 Task: In the Company colgate.com, Log call with description : 'Engaged in a call with a potential client seeking a tailored solution.'; Select call outcome: 'Busy '; Select call Direction: Inbound; Add date: '11 August, 2023' and time 11:00:AM. Logged in from softage.1@softage.net
Action: Mouse moved to (77, 53)
Screenshot: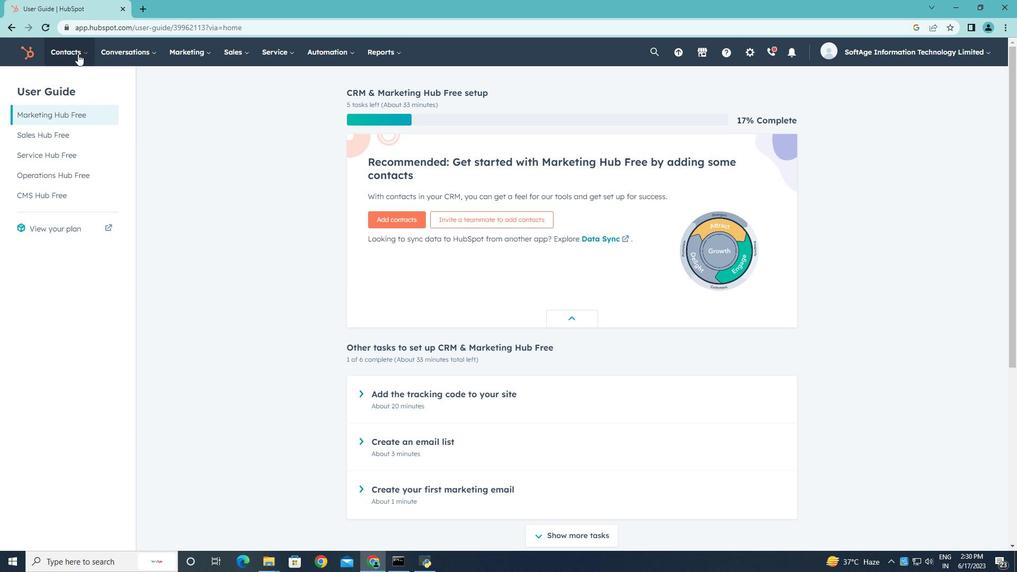 
Action: Mouse pressed left at (77, 53)
Screenshot: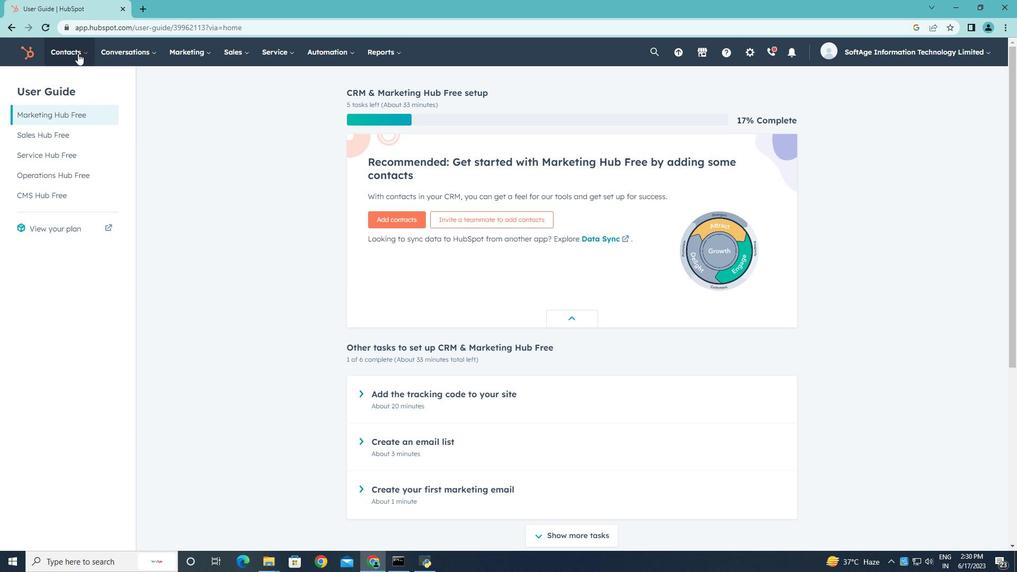 
Action: Mouse moved to (77, 102)
Screenshot: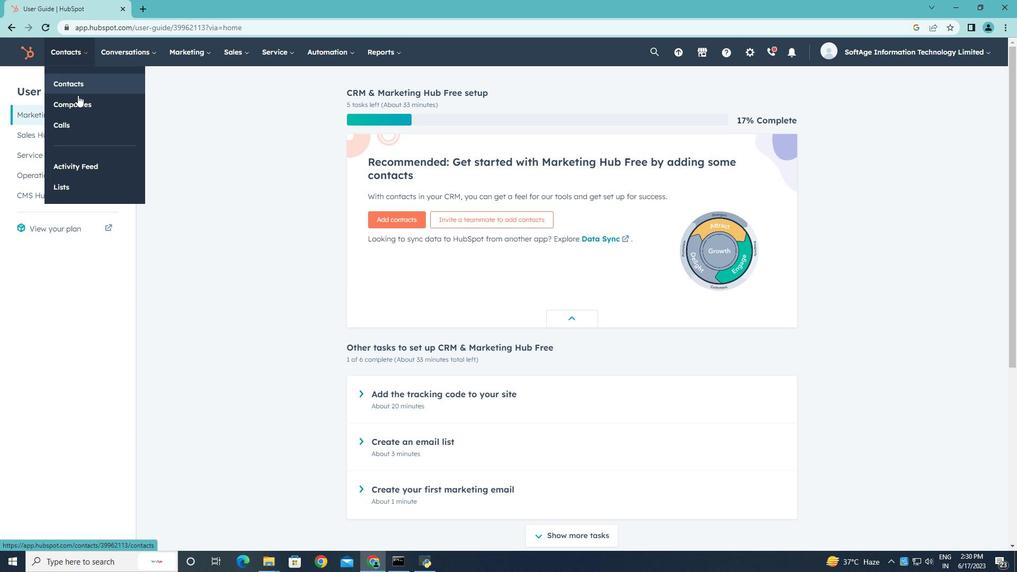 
Action: Mouse pressed left at (77, 102)
Screenshot: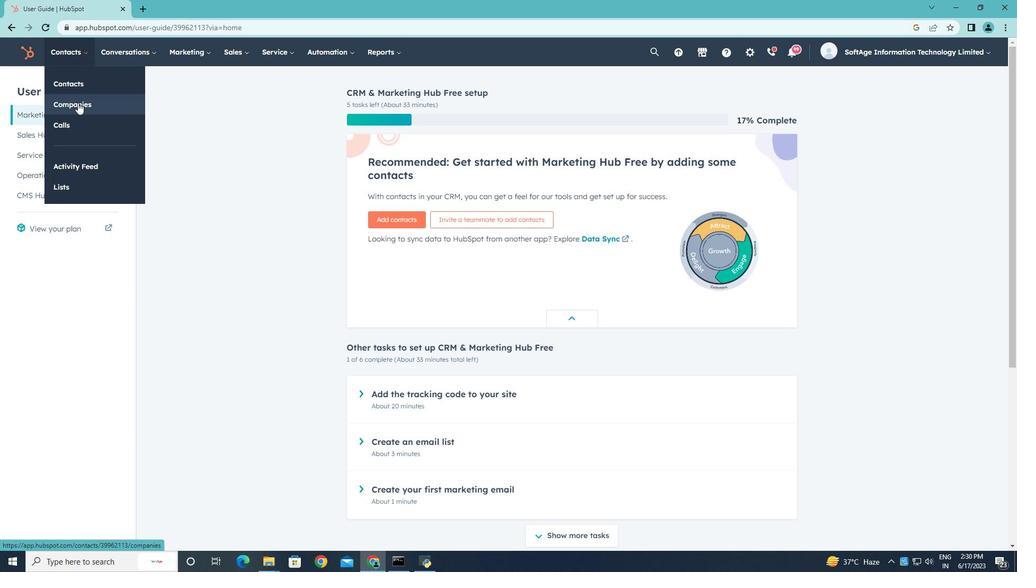 
Action: Mouse moved to (75, 172)
Screenshot: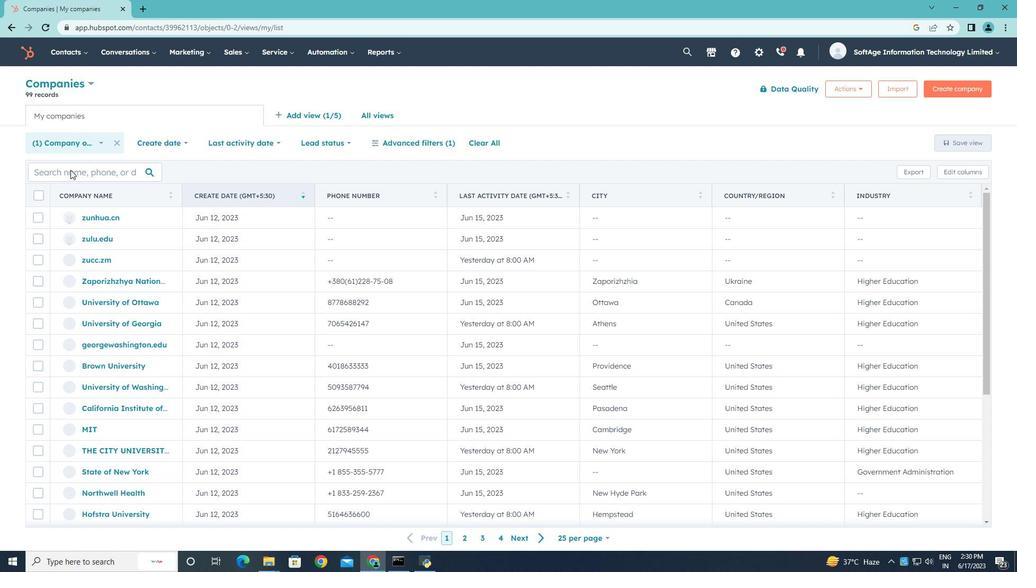 
Action: Mouse pressed left at (75, 172)
Screenshot: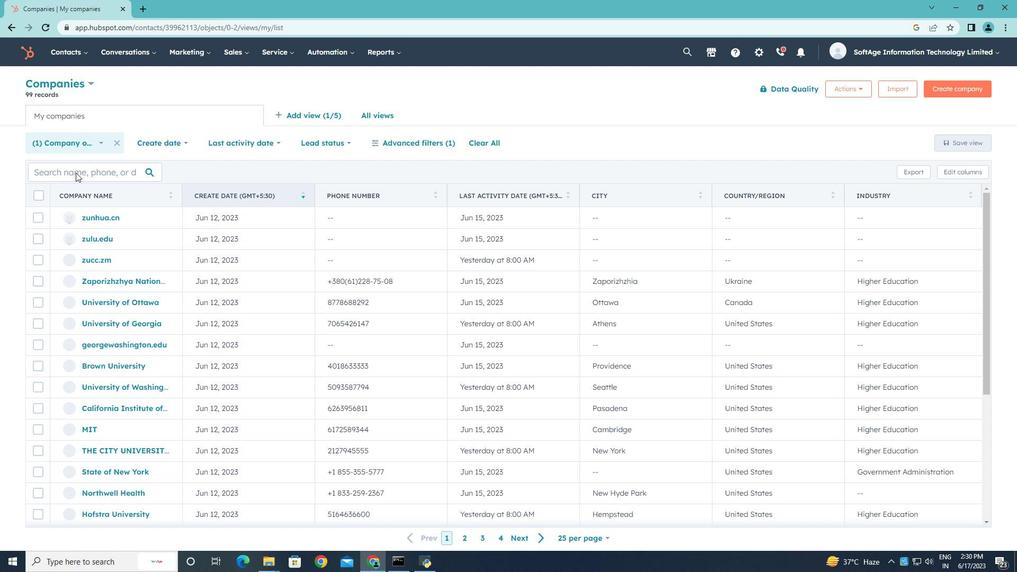 
Action: Key pressed colgate.com
Screenshot: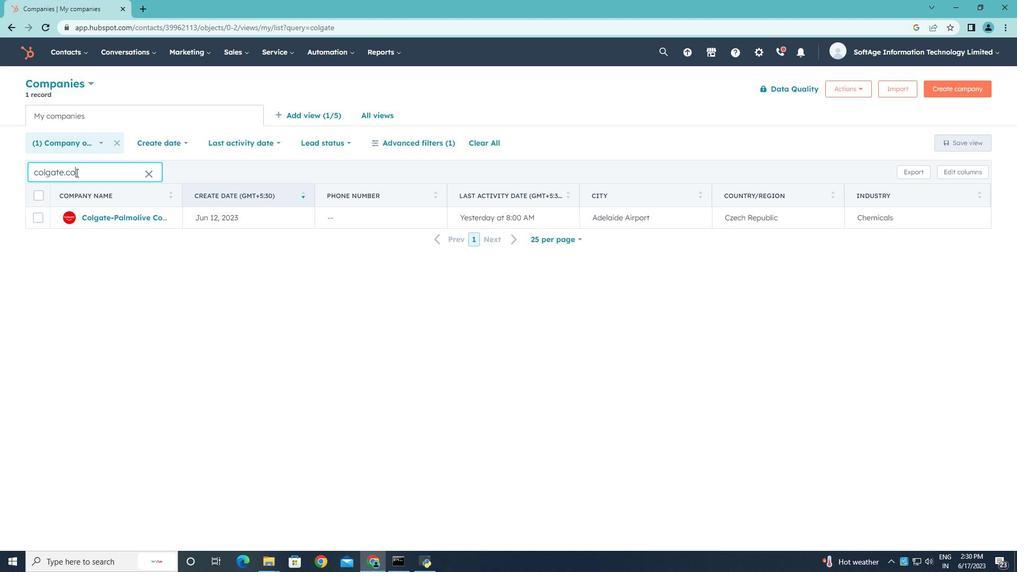 
Action: Mouse moved to (92, 216)
Screenshot: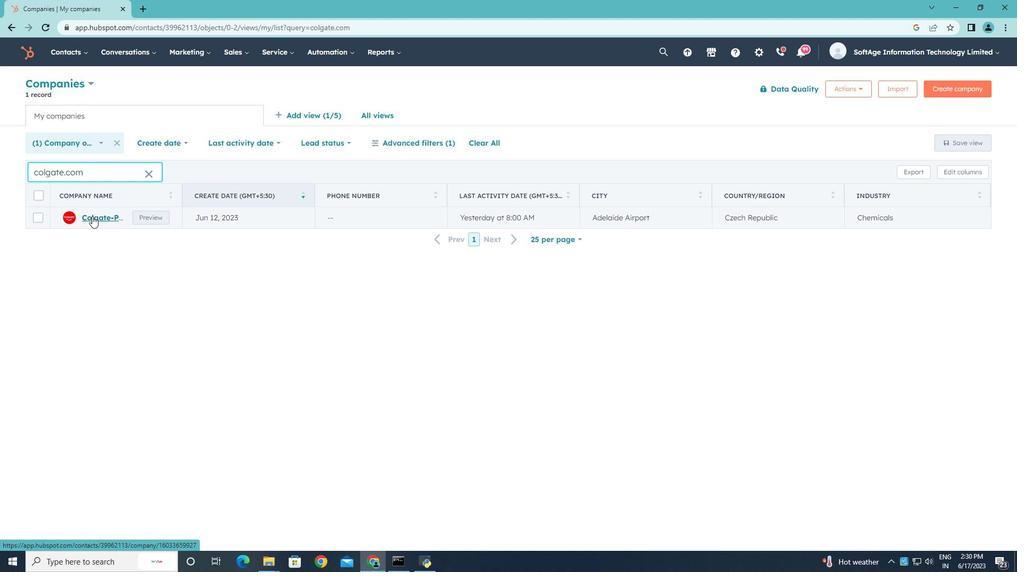 
Action: Mouse pressed left at (92, 216)
Screenshot: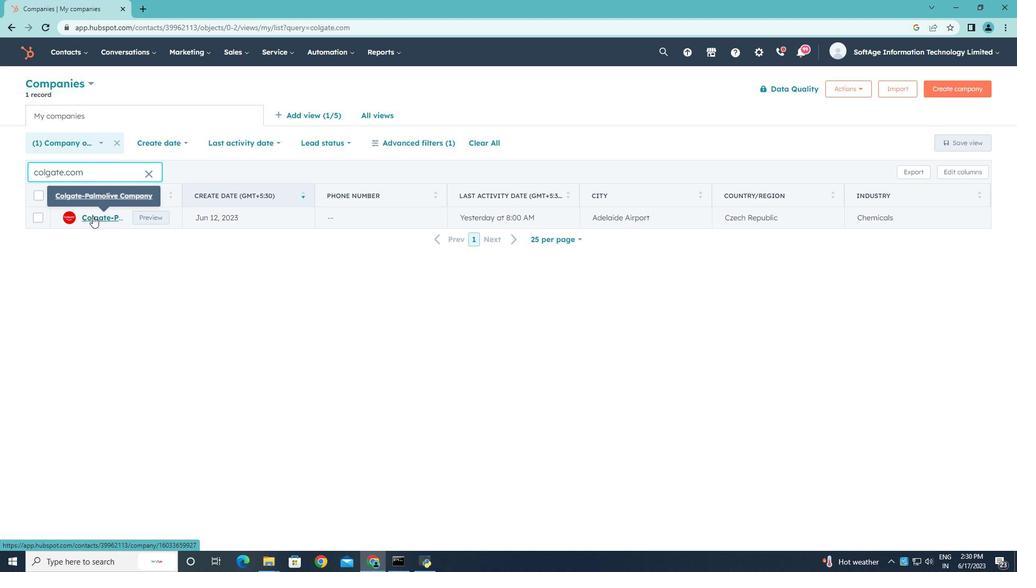 
Action: Mouse moved to (204, 178)
Screenshot: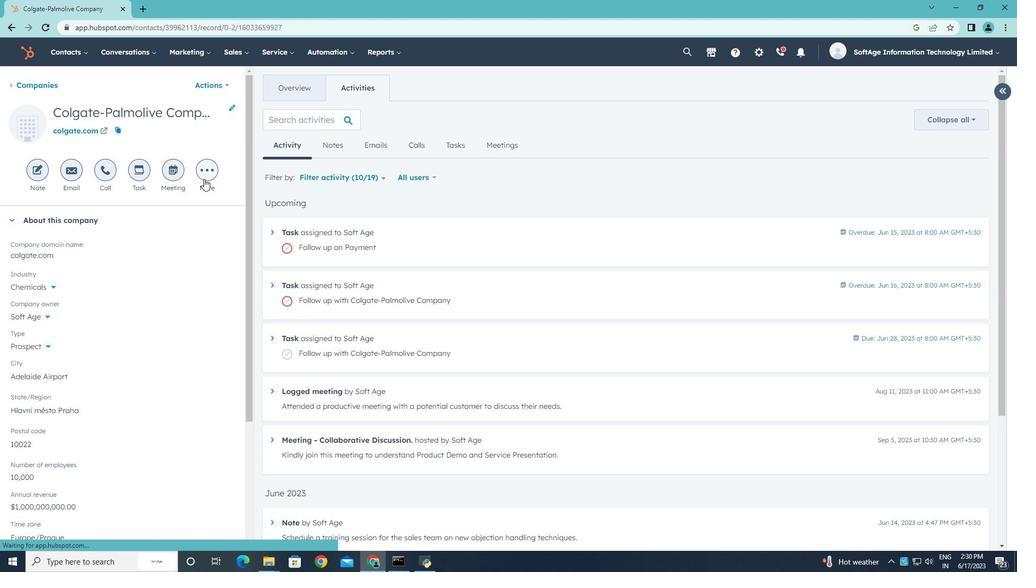
Action: Mouse pressed left at (204, 178)
Screenshot: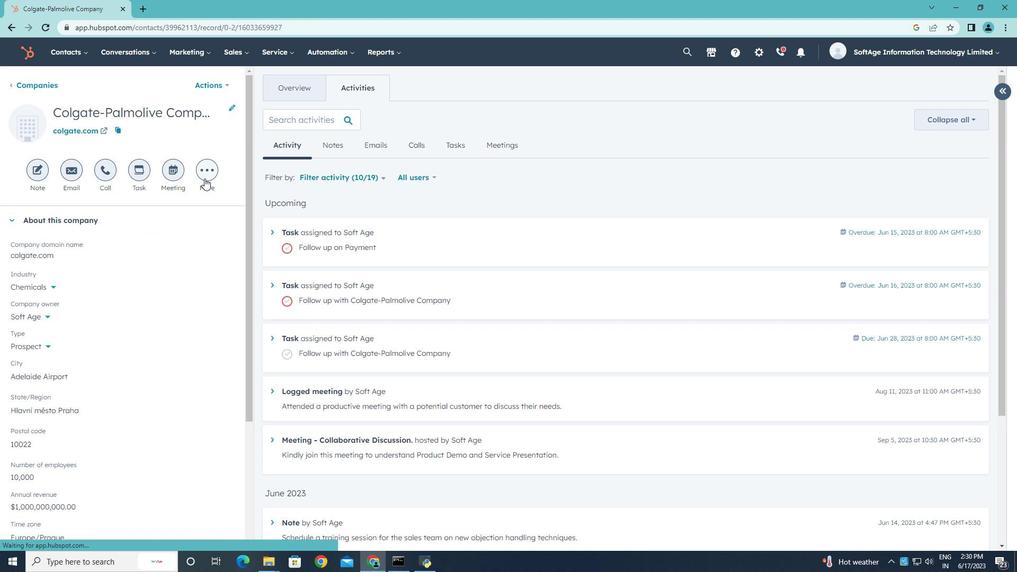 
Action: Mouse moved to (196, 255)
Screenshot: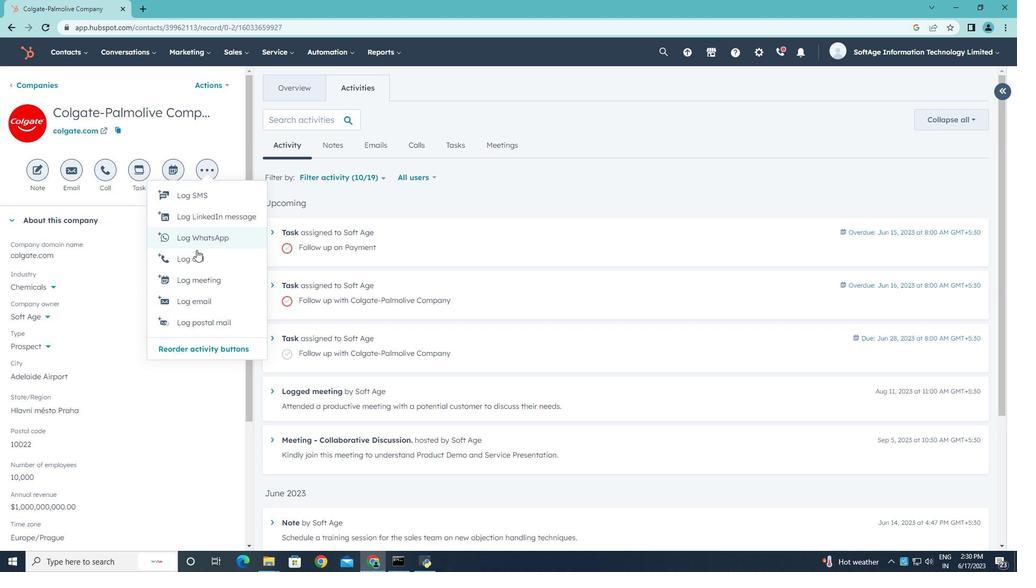 
Action: Mouse pressed left at (196, 255)
Screenshot: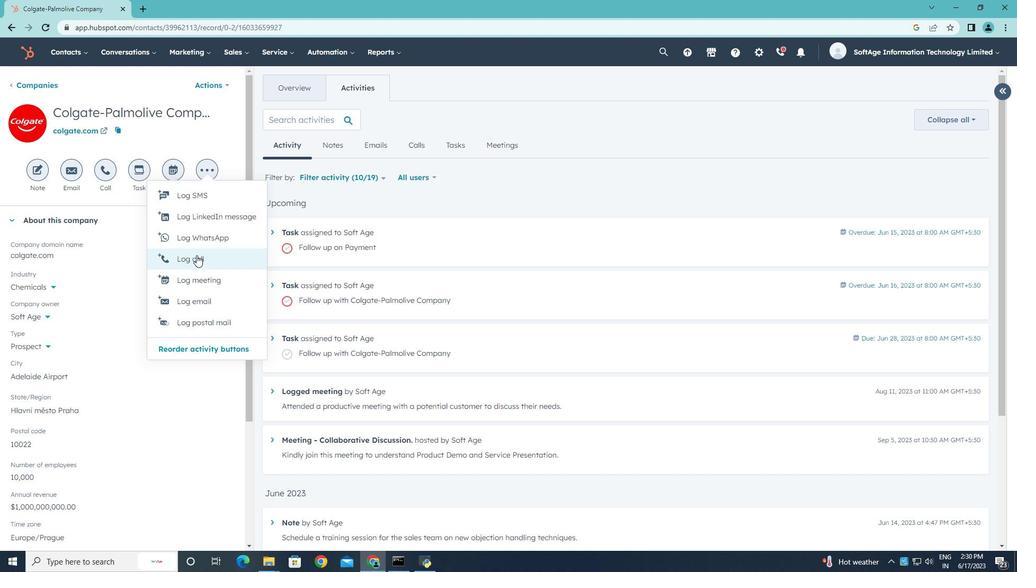 
Action: Key pressed <Key.shift><Key.shift><Key.shift><Key.shift><Key.shift>Engaged<Key.space>in<Key.space>a<Key.space>call<Key.space>wiy<Key.backspace>th<Key.space>a<Key.space>potential<Key.space>cilent<Key.space>seekinh<Key.backspace>g<Key.left><Key.left><Key.left><Key.left><Key.left><Key.left><Key.left><Key.left><Key.left><Key.left><Key.left><Key.left><Key.backspace><Key.down>i<Key.down><Key.left><Key.left><Key.left><Key.left><Key.left><Key.left><Key.left><Key.left><Key.left><Key.left><Key.left><Key.left>i<Key.down><Key.backspace><Key.space>a<Key.space>tailored<Key.space>solution.
Screenshot: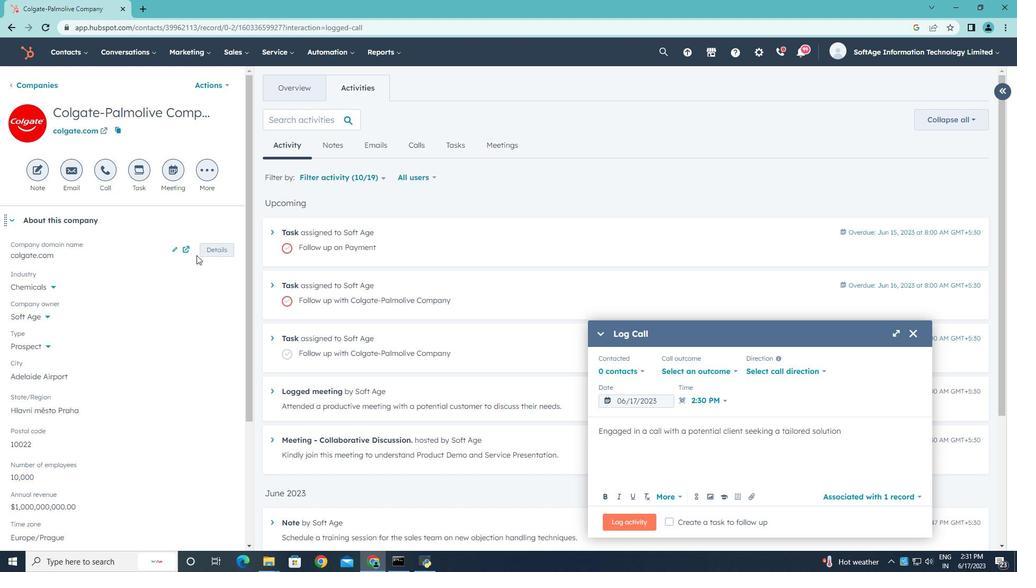 
Action: Mouse moved to (737, 369)
Screenshot: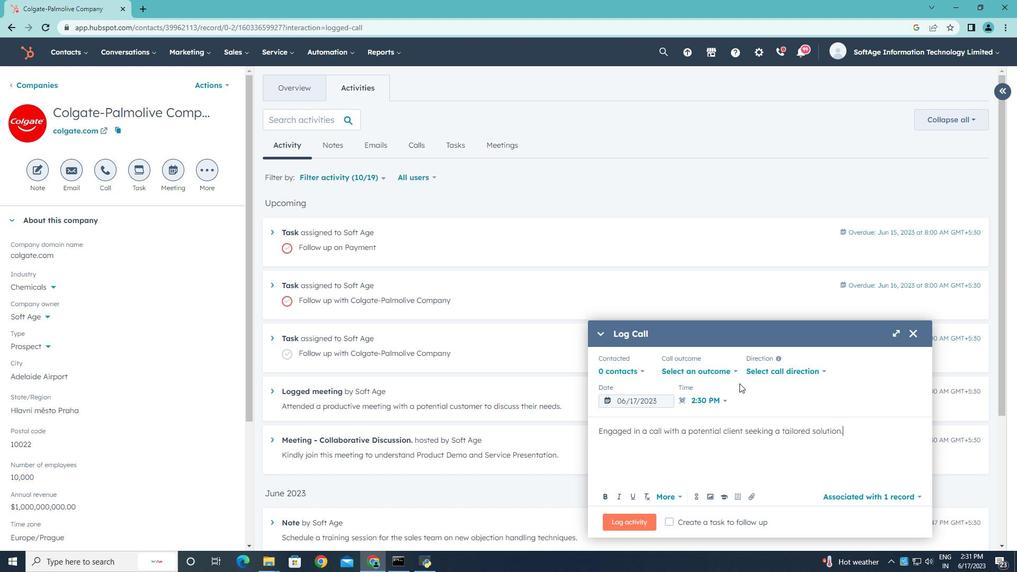 
Action: Mouse pressed left at (737, 369)
Screenshot: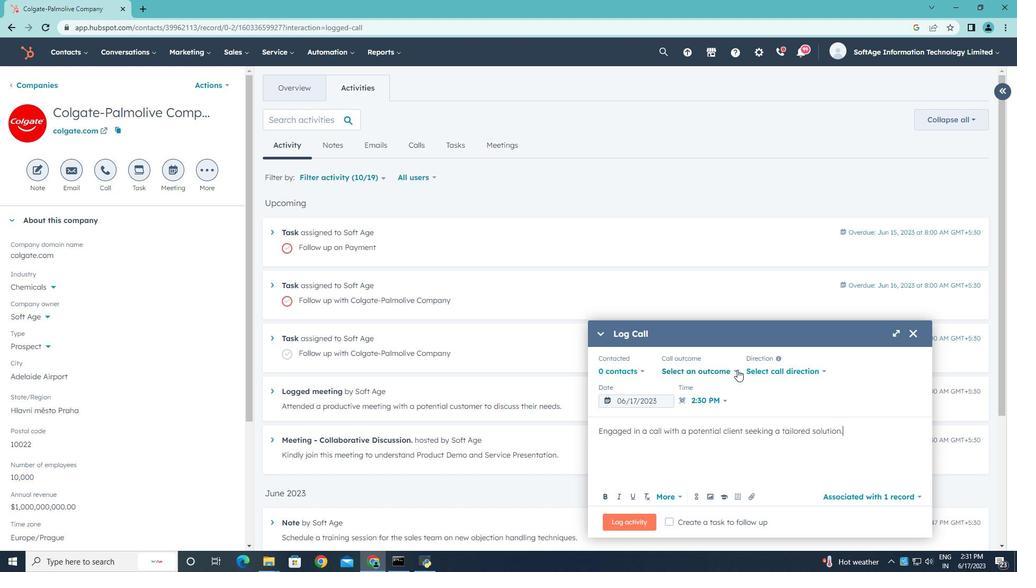 
Action: Mouse moved to (710, 398)
Screenshot: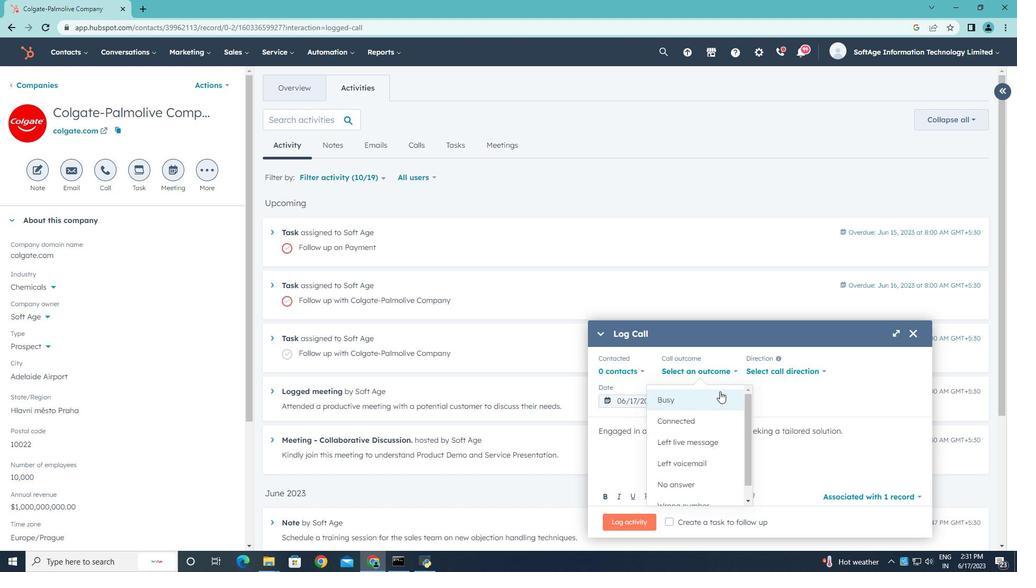 
Action: Mouse pressed left at (710, 398)
Screenshot: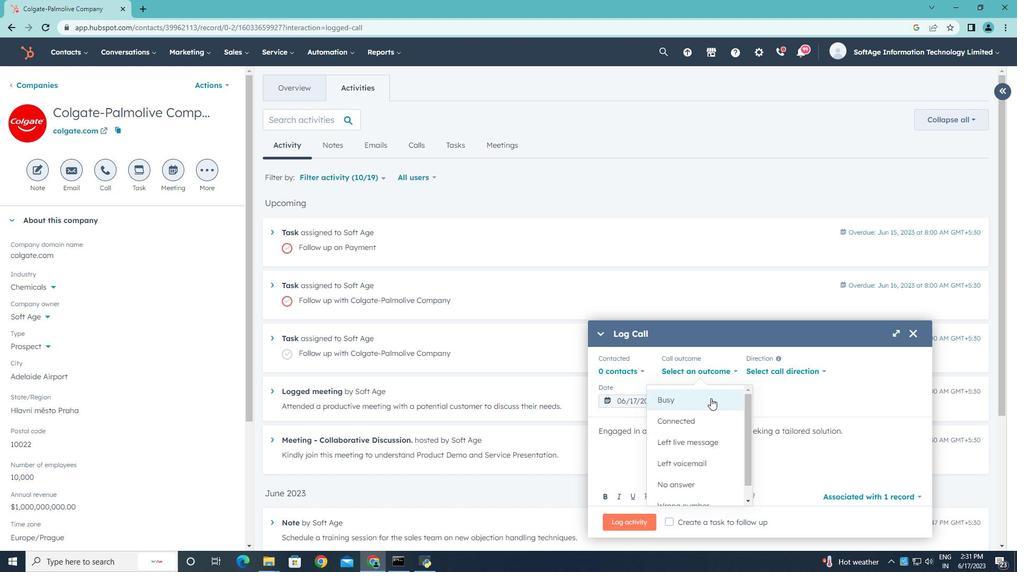 
Action: Mouse moved to (774, 369)
Screenshot: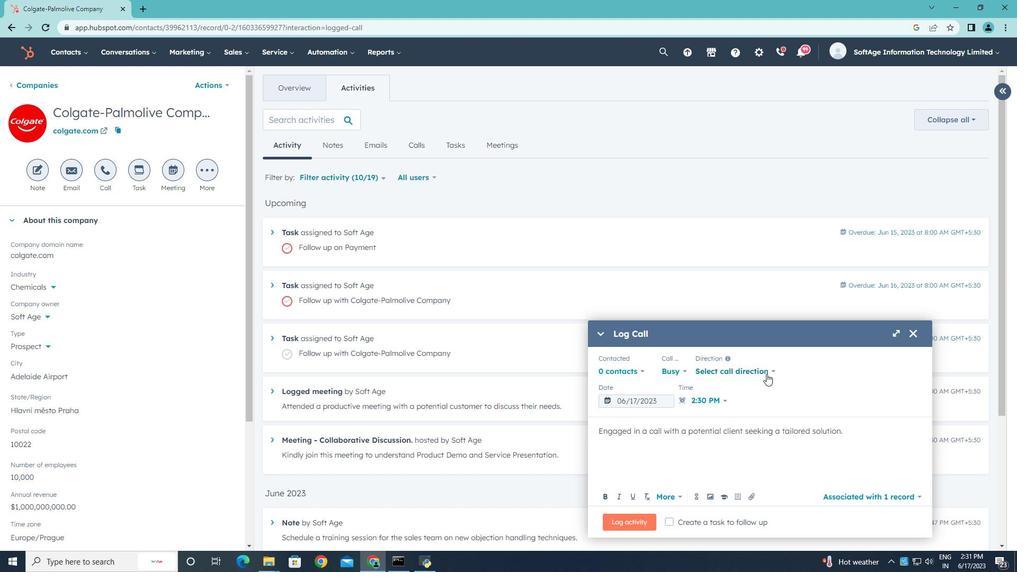 
Action: Mouse pressed left at (774, 369)
Screenshot: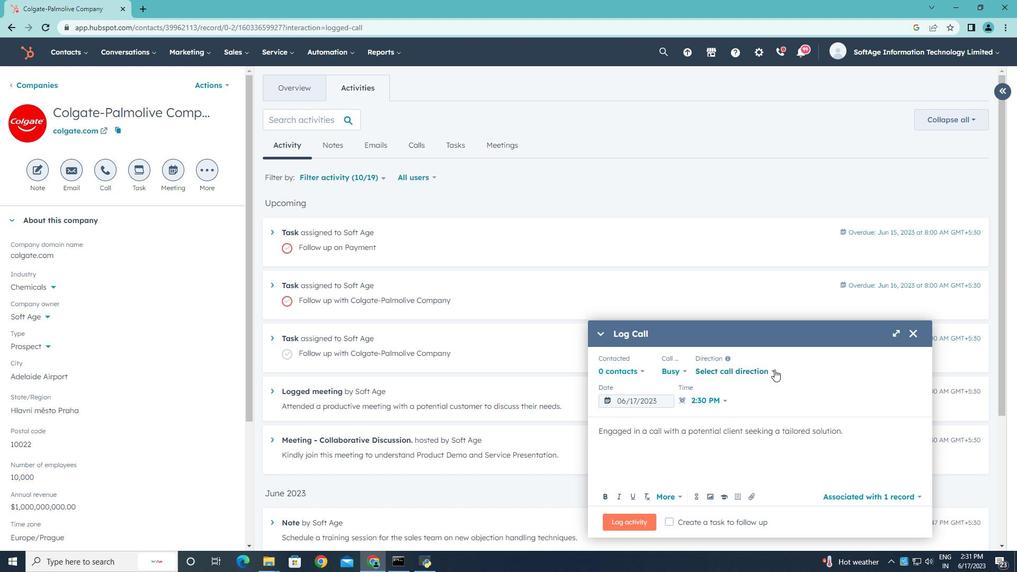 
Action: Mouse moved to (740, 402)
Screenshot: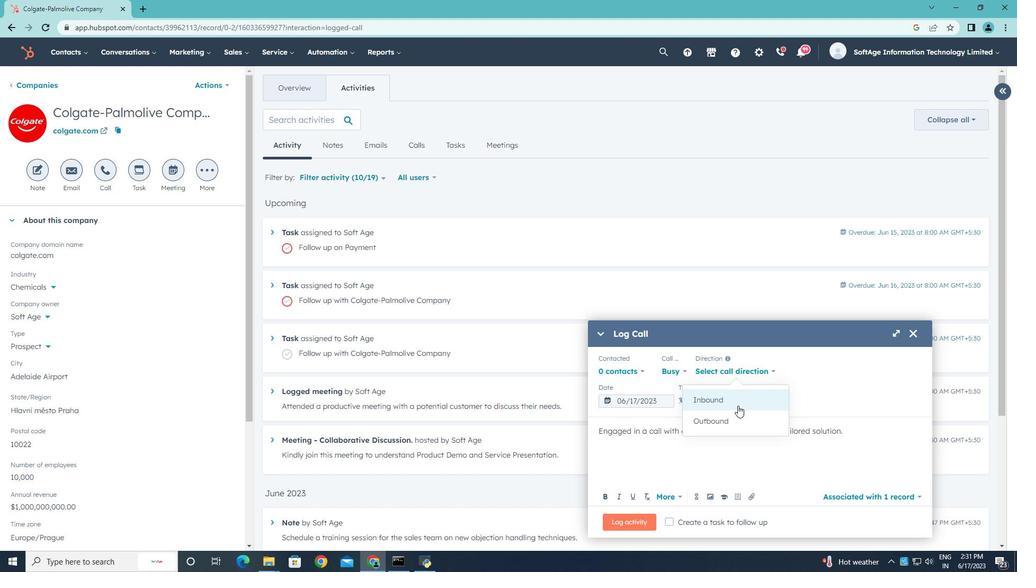 
Action: Mouse pressed left at (740, 402)
Screenshot: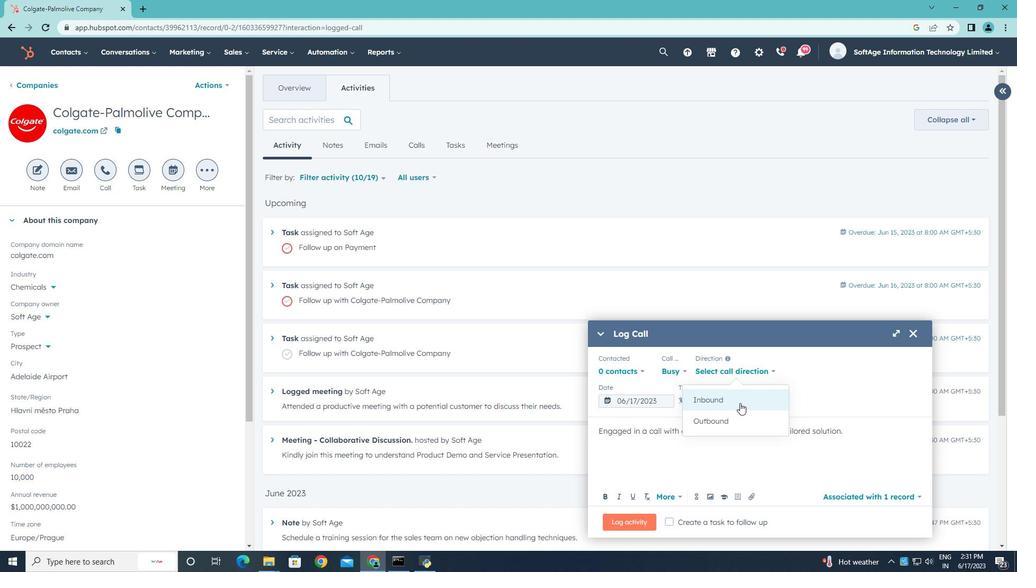 
Action: Mouse moved to (815, 373)
Screenshot: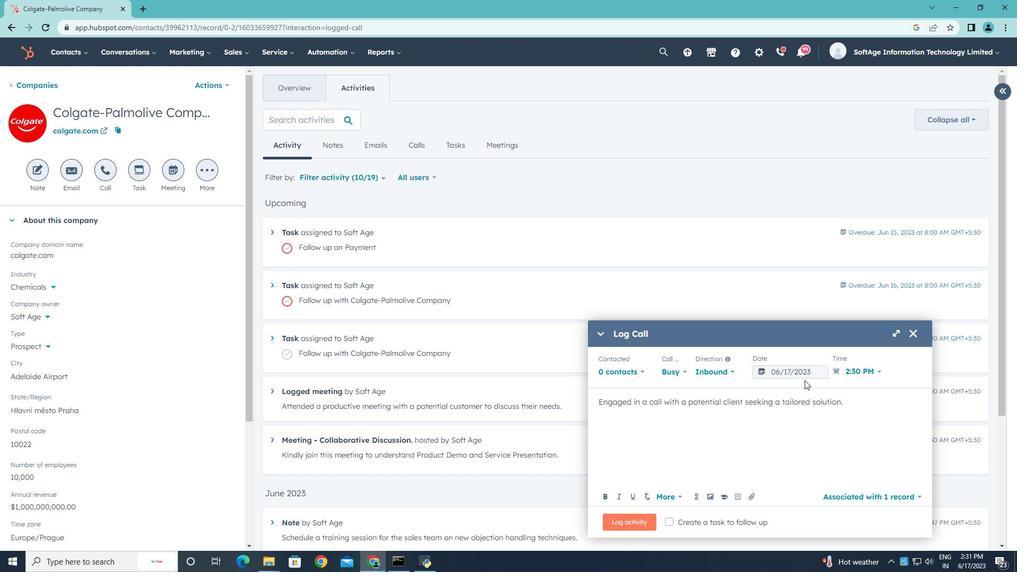 
Action: Mouse pressed left at (815, 373)
Screenshot: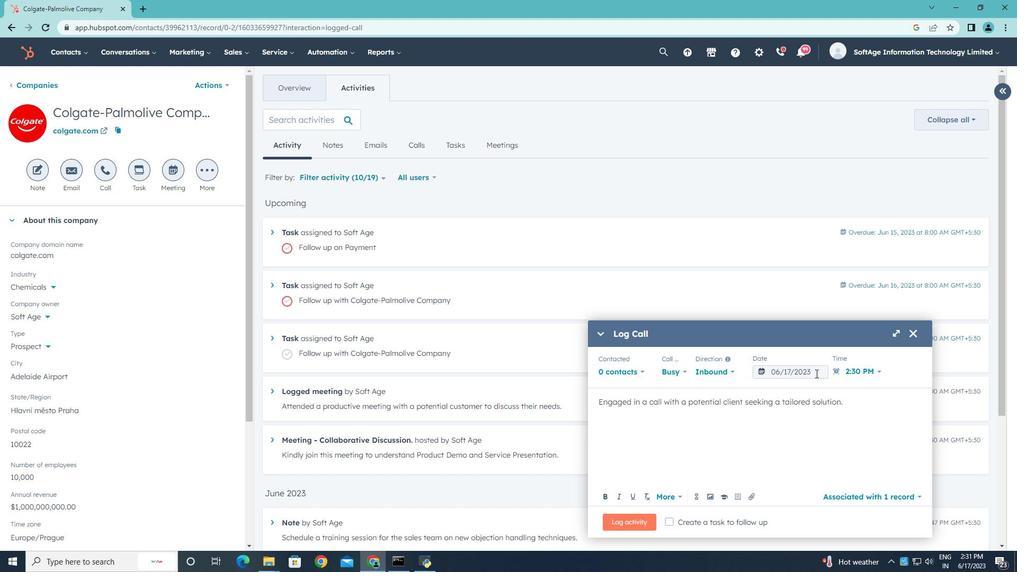 
Action: Mouse moved to (892, 199)
Screenshot: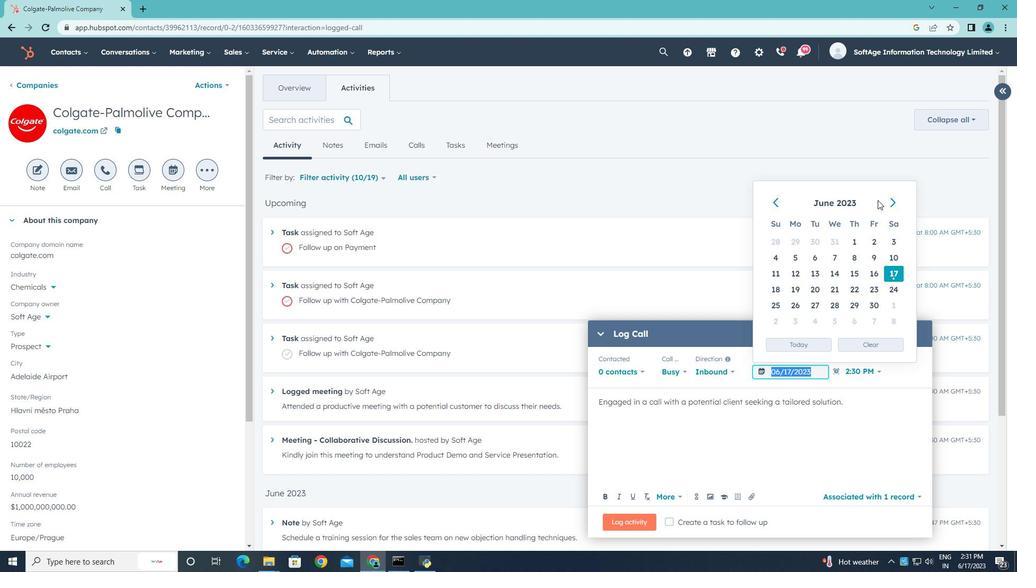
Action: Mouse pressed left at (892, 199)
Screenshot: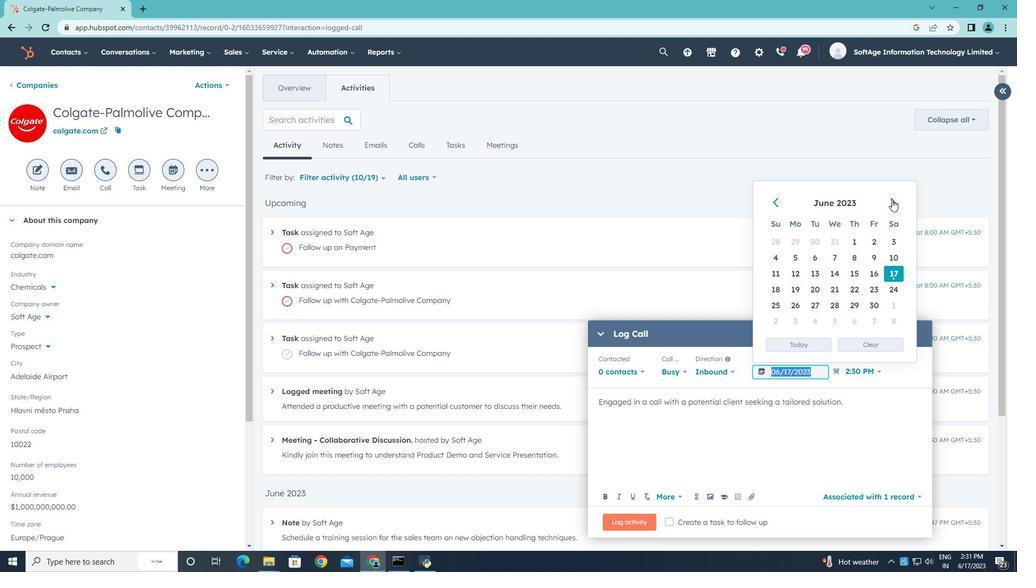 
Action: Mouse moved to (892, 199)
Screenshot: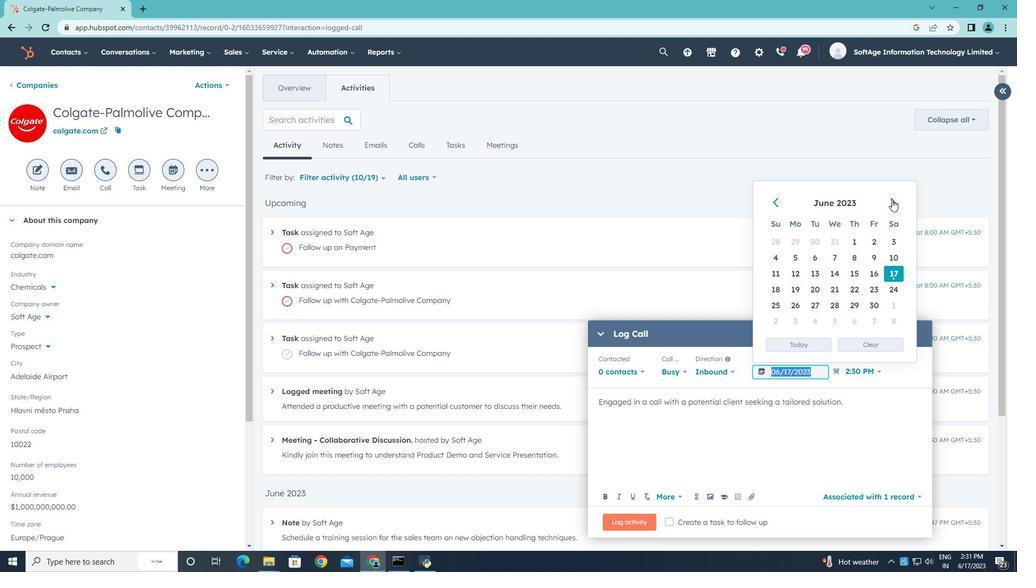 
Action: Mouse pressed left at (892, 199)
Screenshot: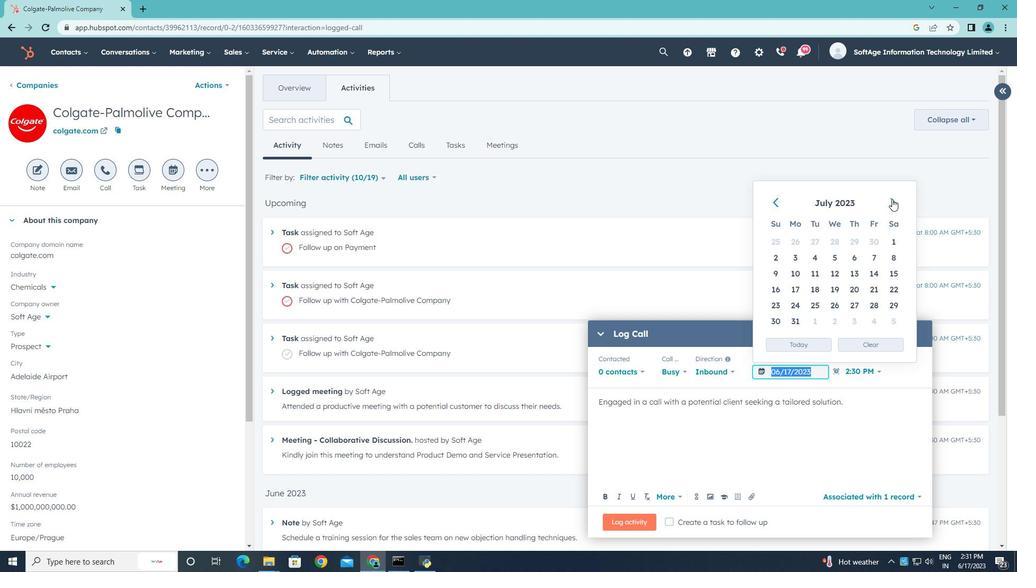 
Action: Mouse moved to (873, 257)
Screenshot: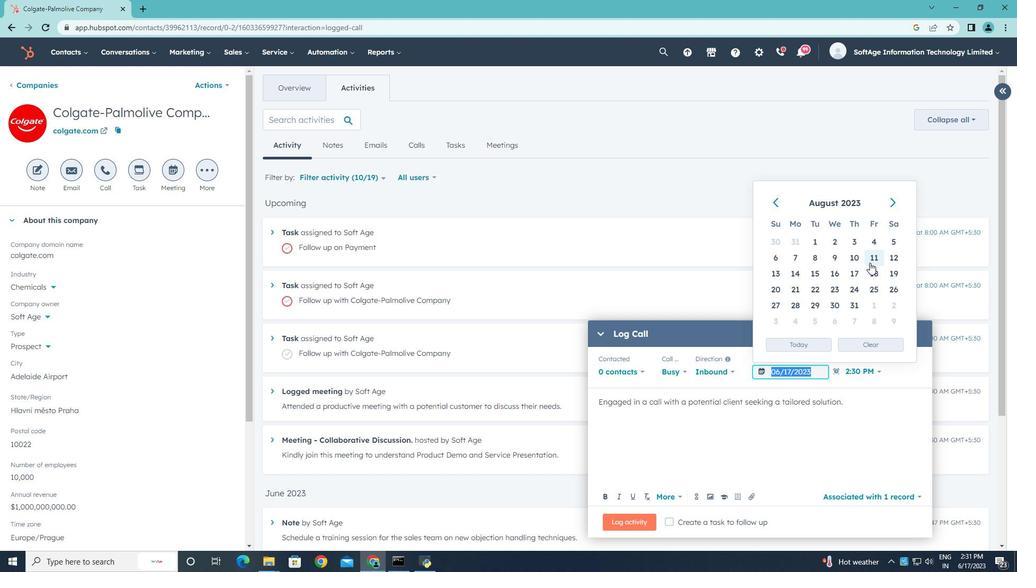 
Action: Mouse pressed left at (873, 257)
Screenshot: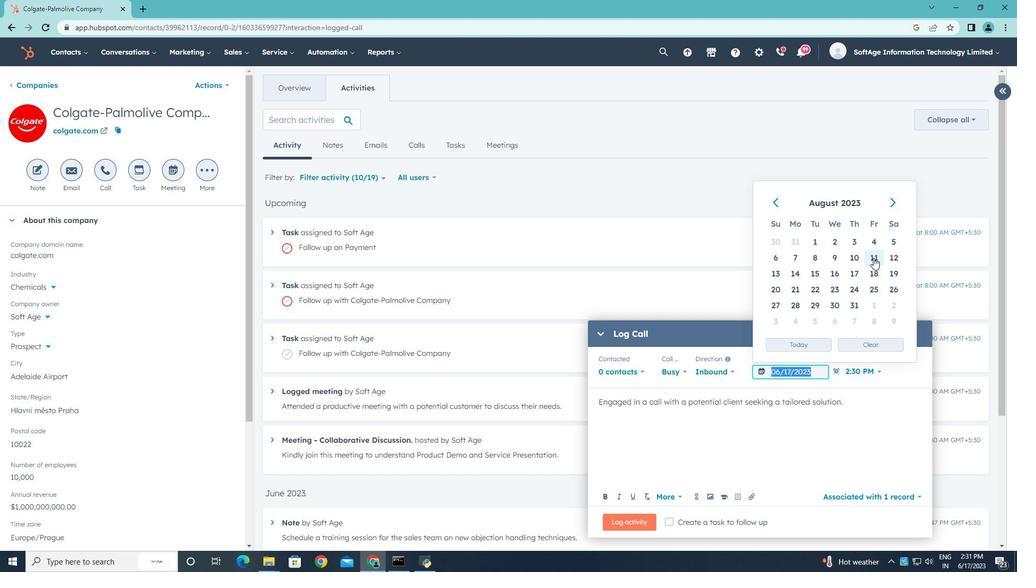 
Action: Mouse moved to (879, 372)
Screenshot: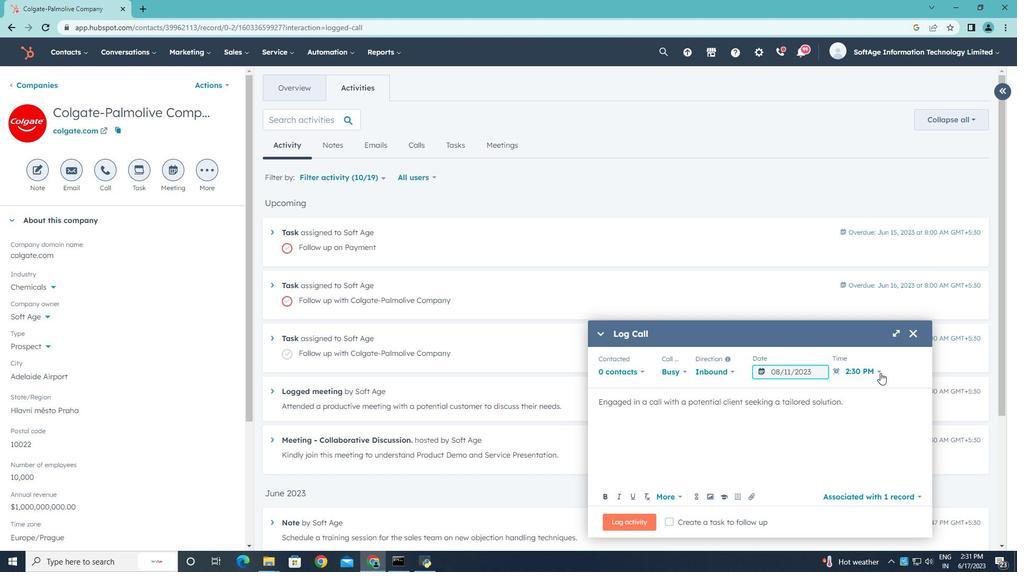 
Action: Mouse pressed left at (879, 372)
Screenshot: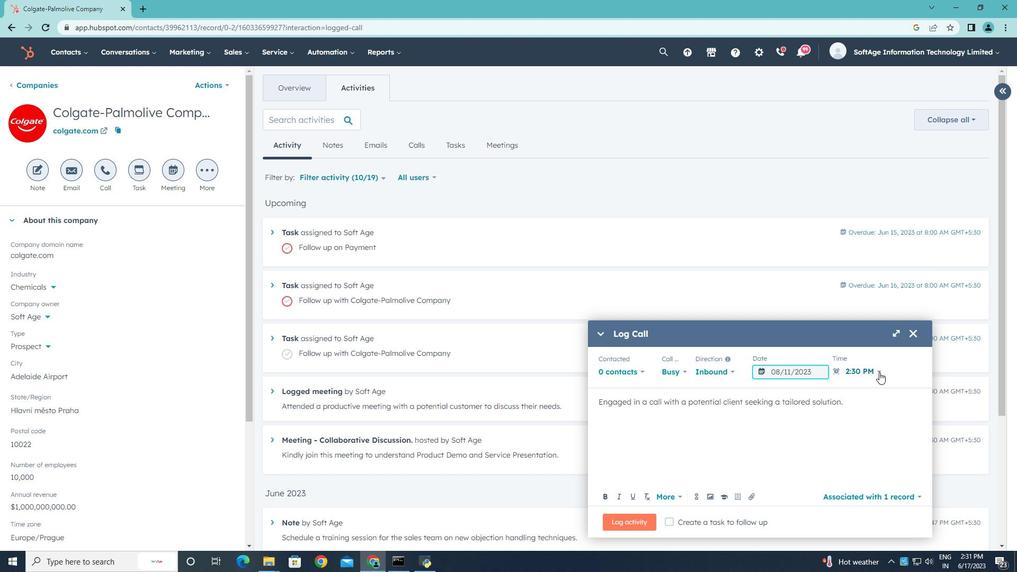 
Action: Mouse moved to (861, 412)
Screenshot: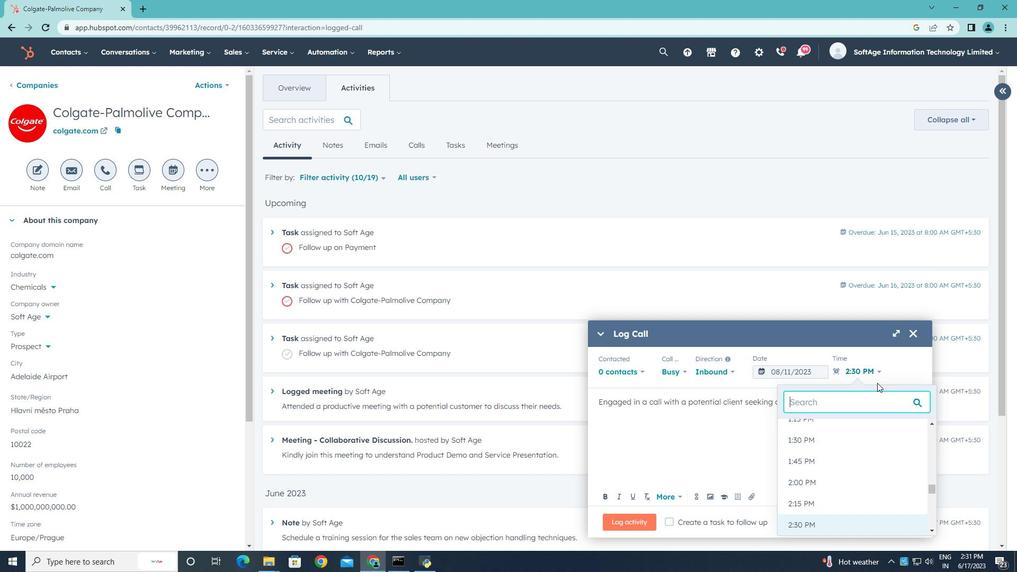 
Action: Mouse scrolled (861, 412) with delta (0, 0)
Screenshot: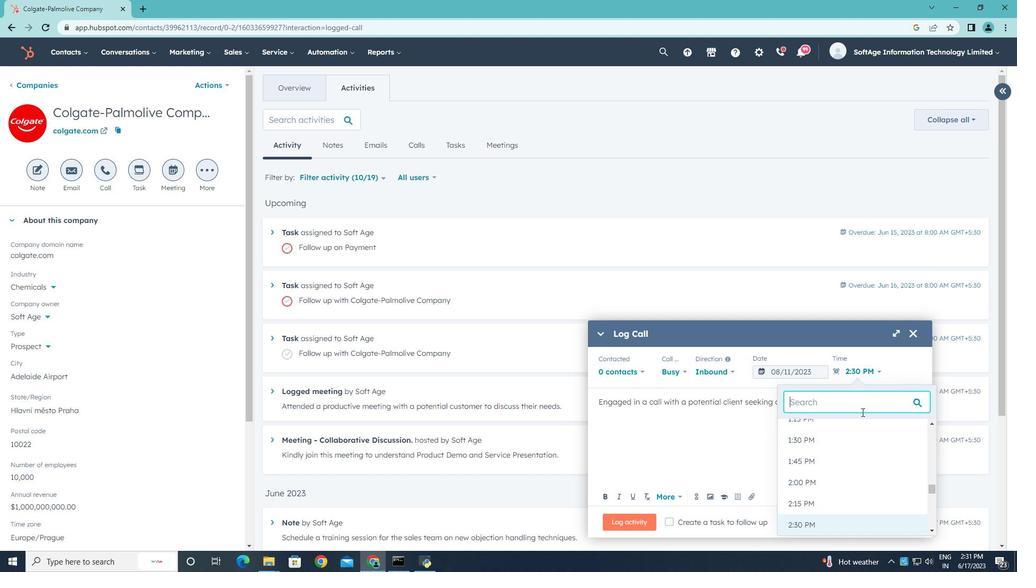 
Action: Mouse scrolled (861, 412) with delta (0, 0)
Screenshot: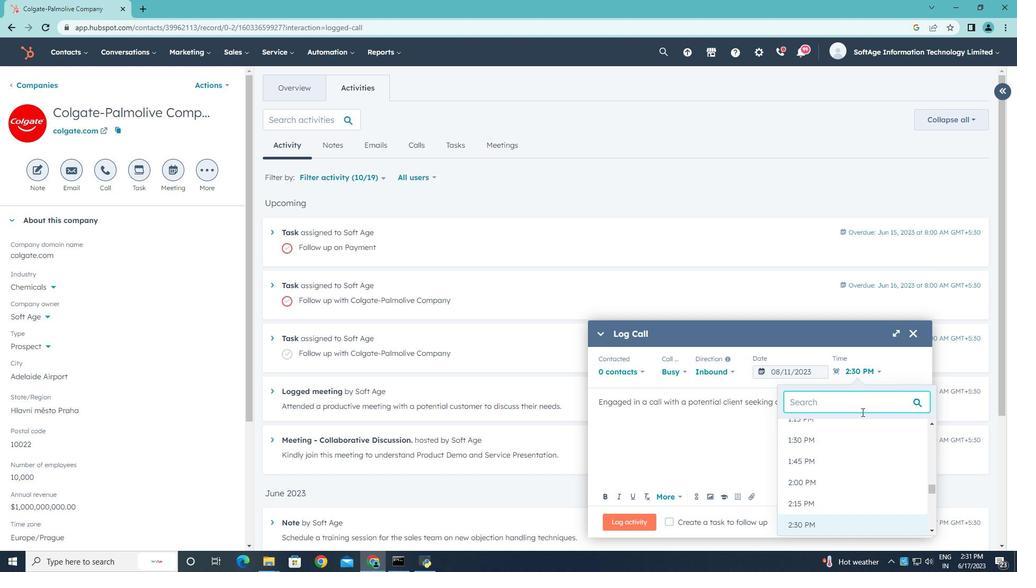 
Action: Mouse moved to (852, 443)
Screenshot: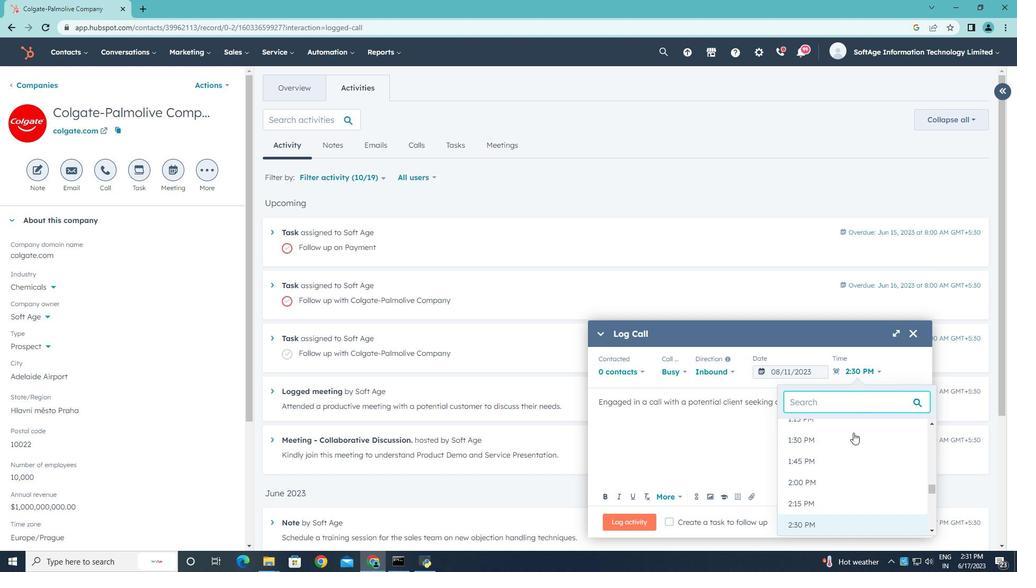 
Action: Mouse scrolled (852, 444) with delta (0, 0)
Screenshot: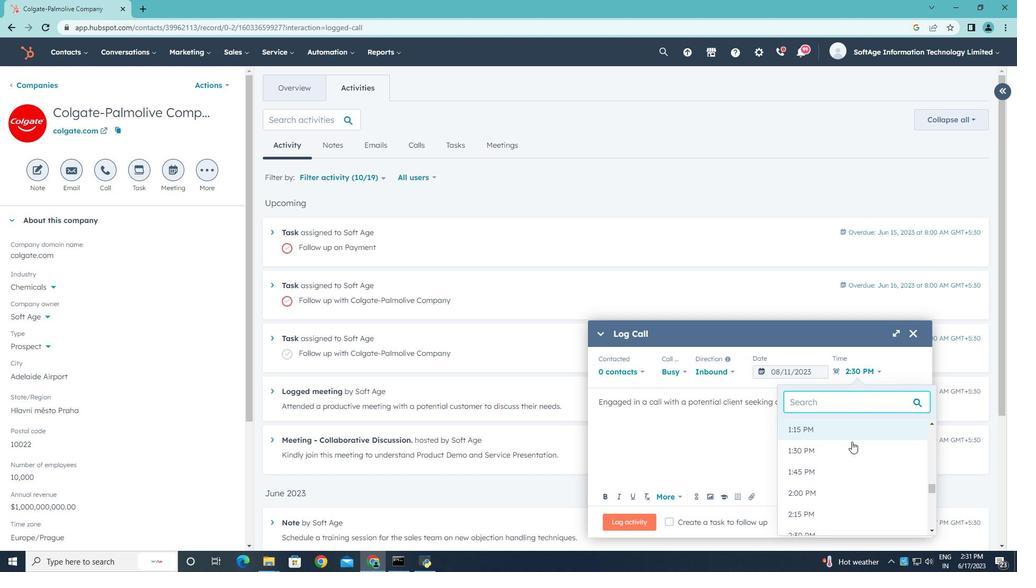 
Action: Mouse scrolled (852, 444) with delta (0, 0)
Screenshot: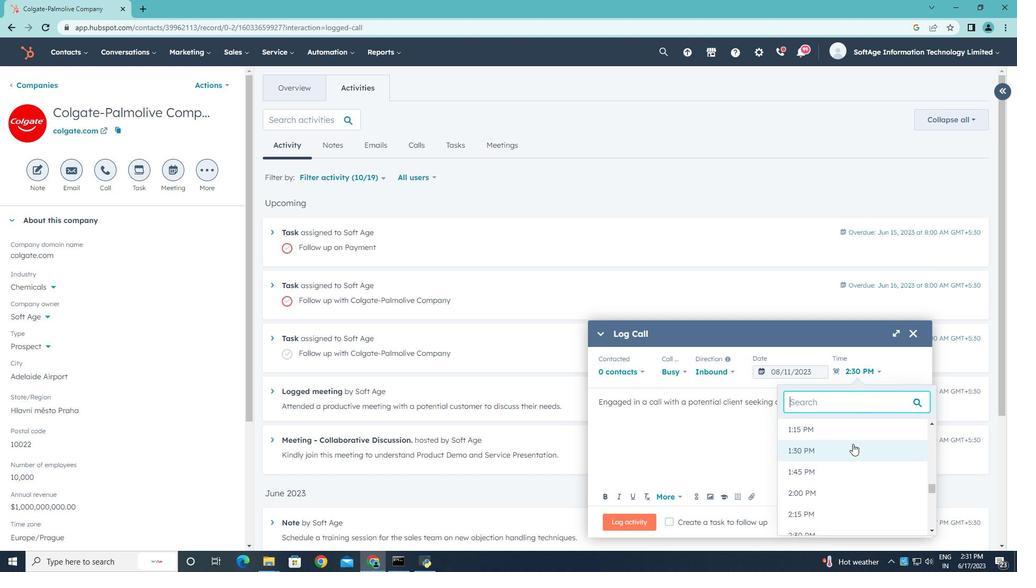 
Action: Mouse scrolled (852, 444) with delta (0, 0)
Screenshot: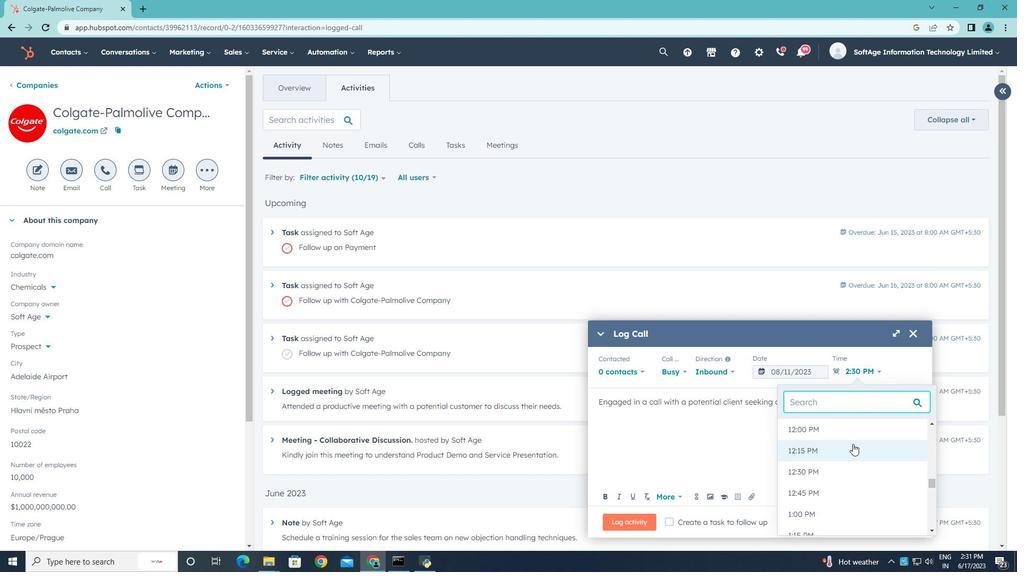 
Action: Mouse scrolled (852, 444) with delta (0, 0)
Screenshot: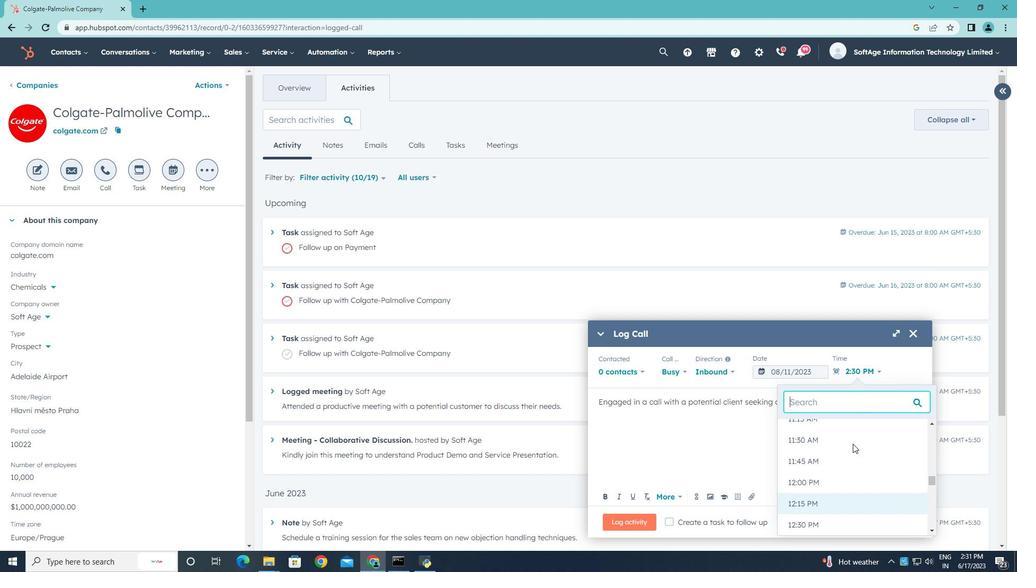 
Action: Mouse moved to (842, 451)
Screenshot: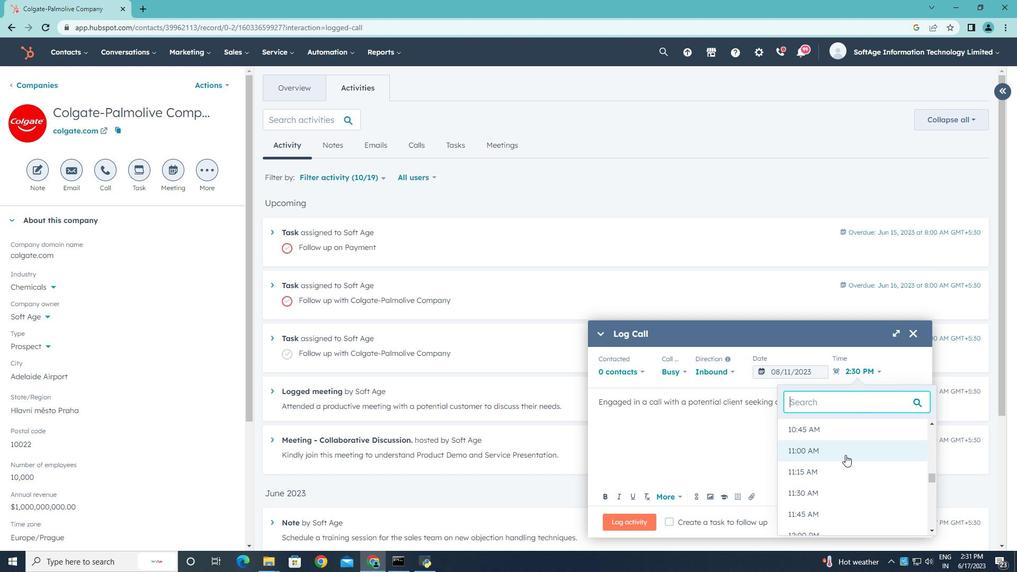 
Action: Mouse pressed left at (842, 451)
Screenshot: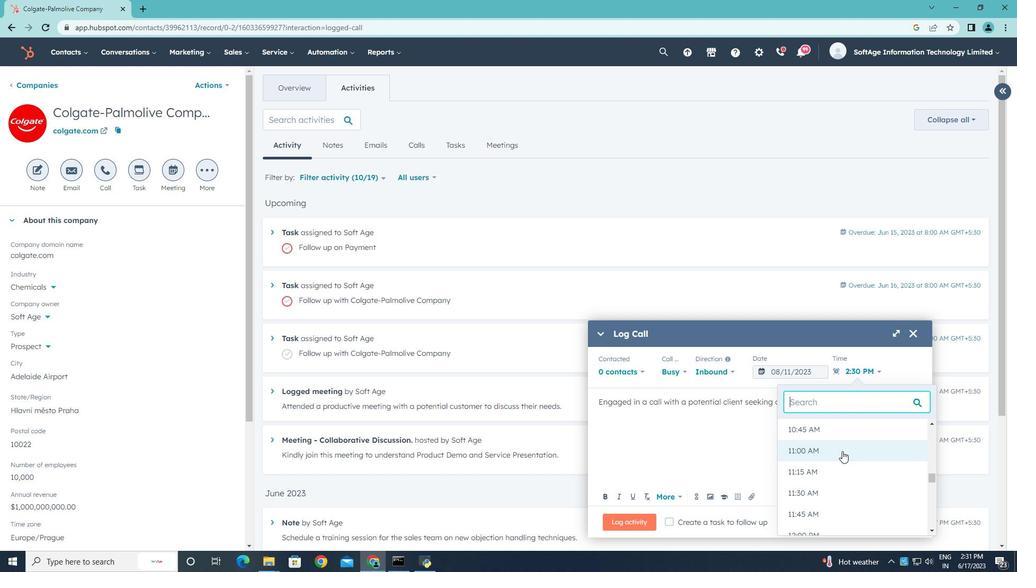 
Action: Mouse moved to (642, 527)
Screenshot: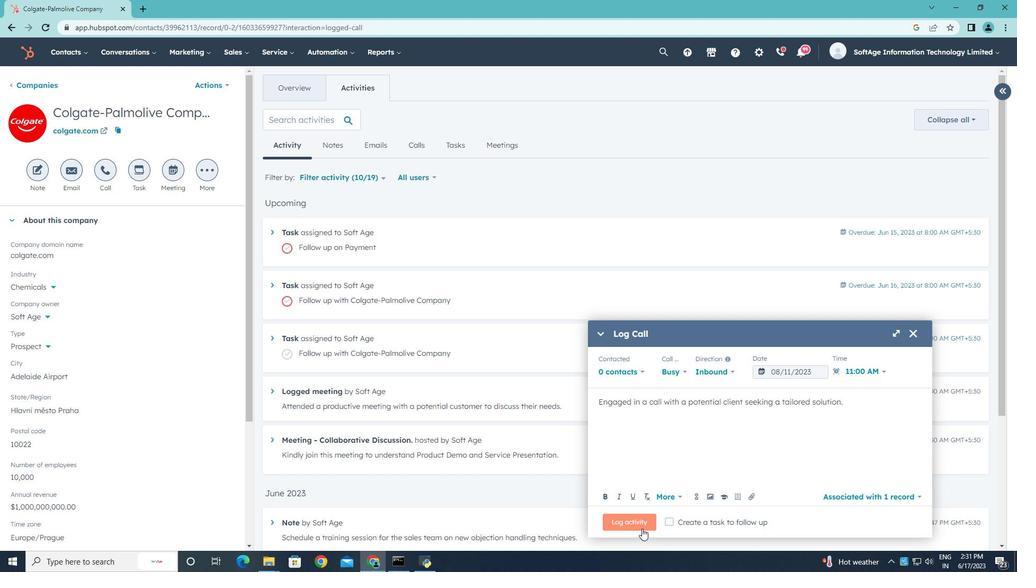 
Action: Mouse pressed left at (642, 527)
Screenshot: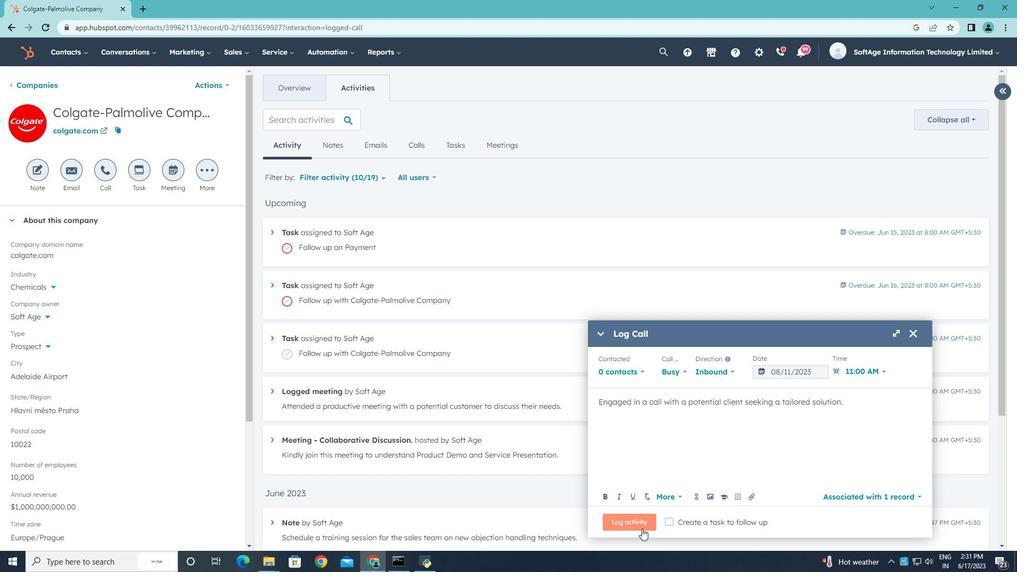 
Action: Mouse moved to (642, 524)
Screenshot: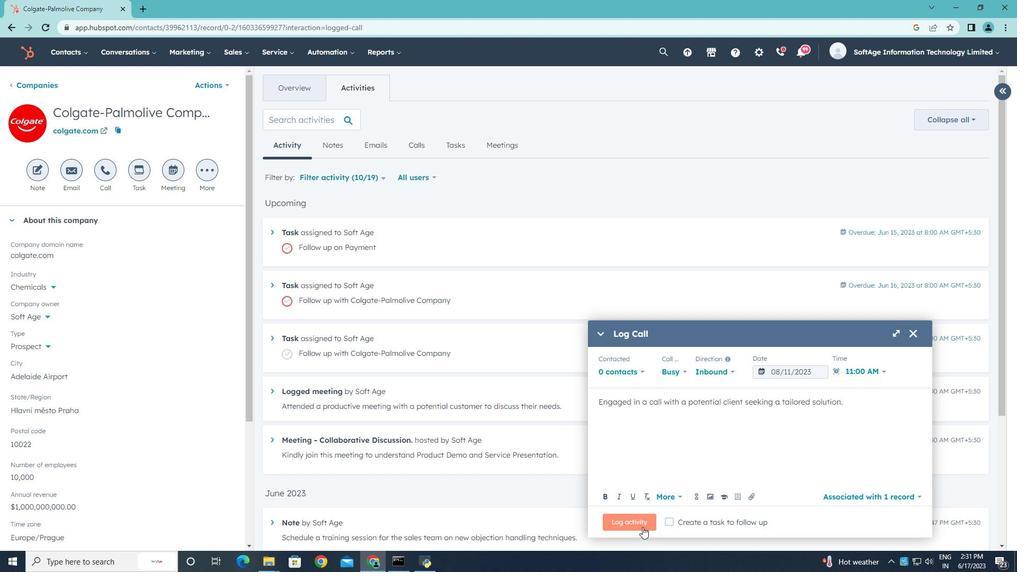 
